 Task: Sort the properties by price/sq.ft in ascending order.
Action: Mouse moved to (866, 264)
Screenshot: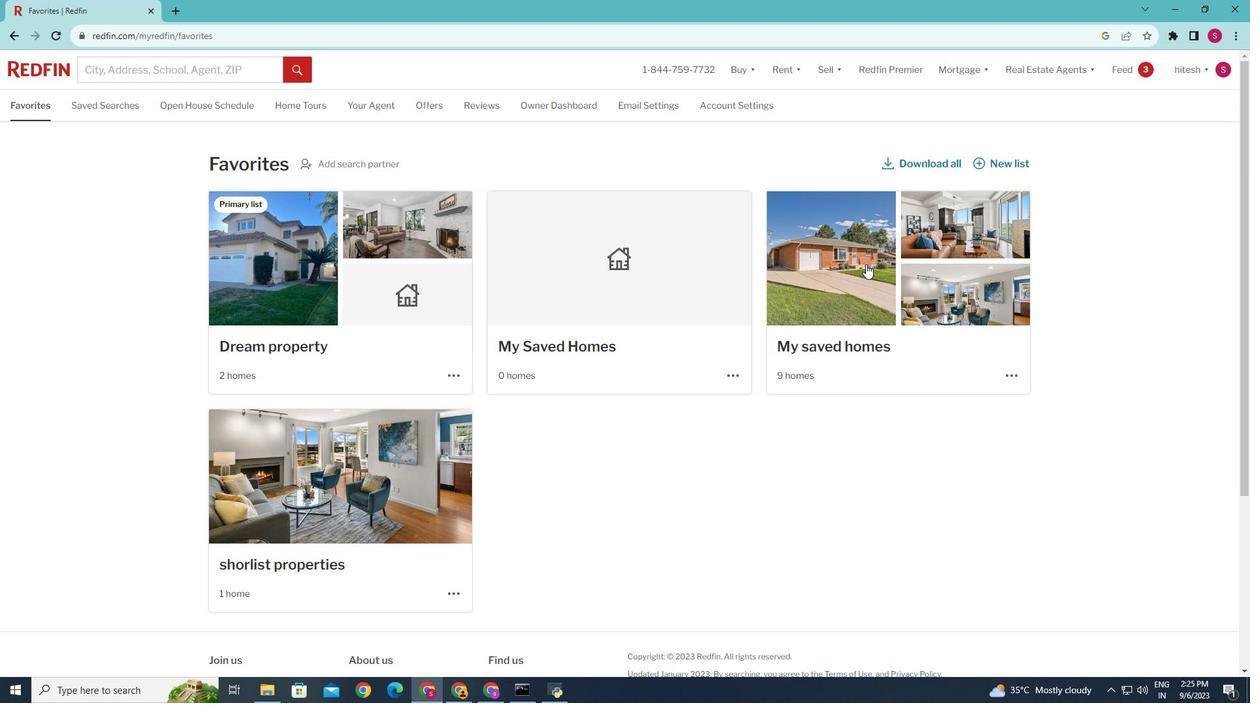 
Action: Mouse pressed left at (866, 264)
Screenshot: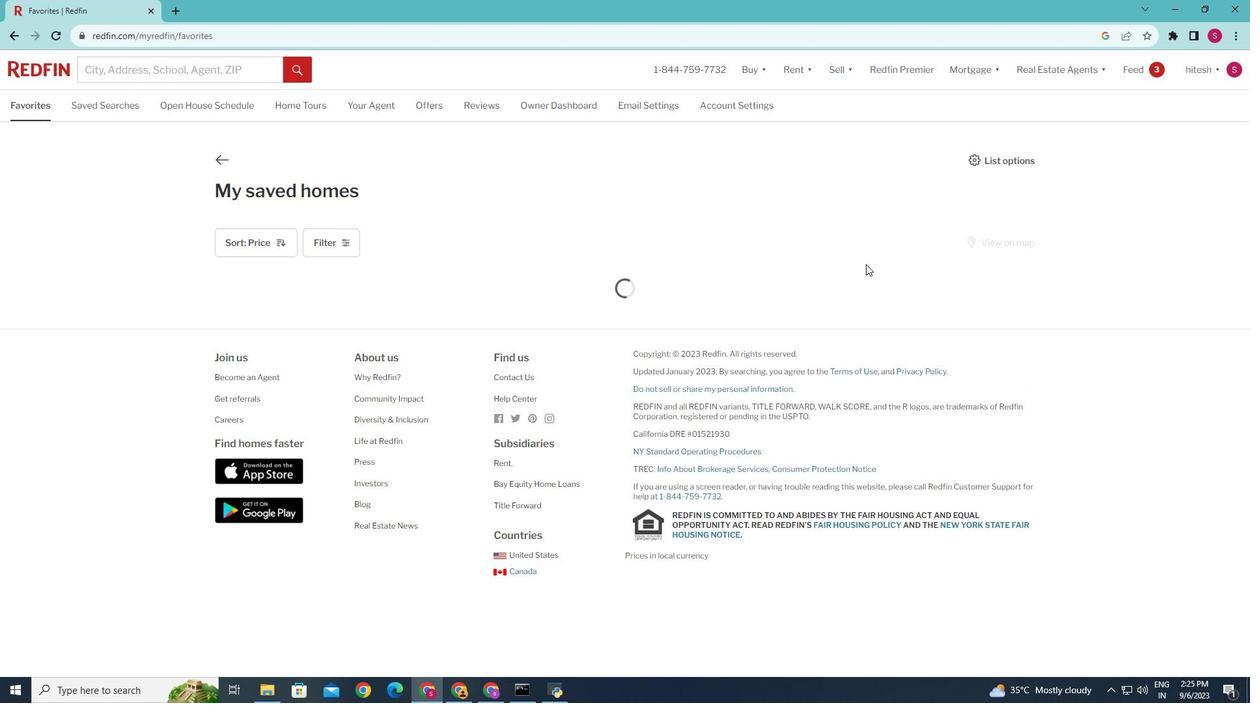 
Action: Mouse moved to (270, 239)
Screenshot: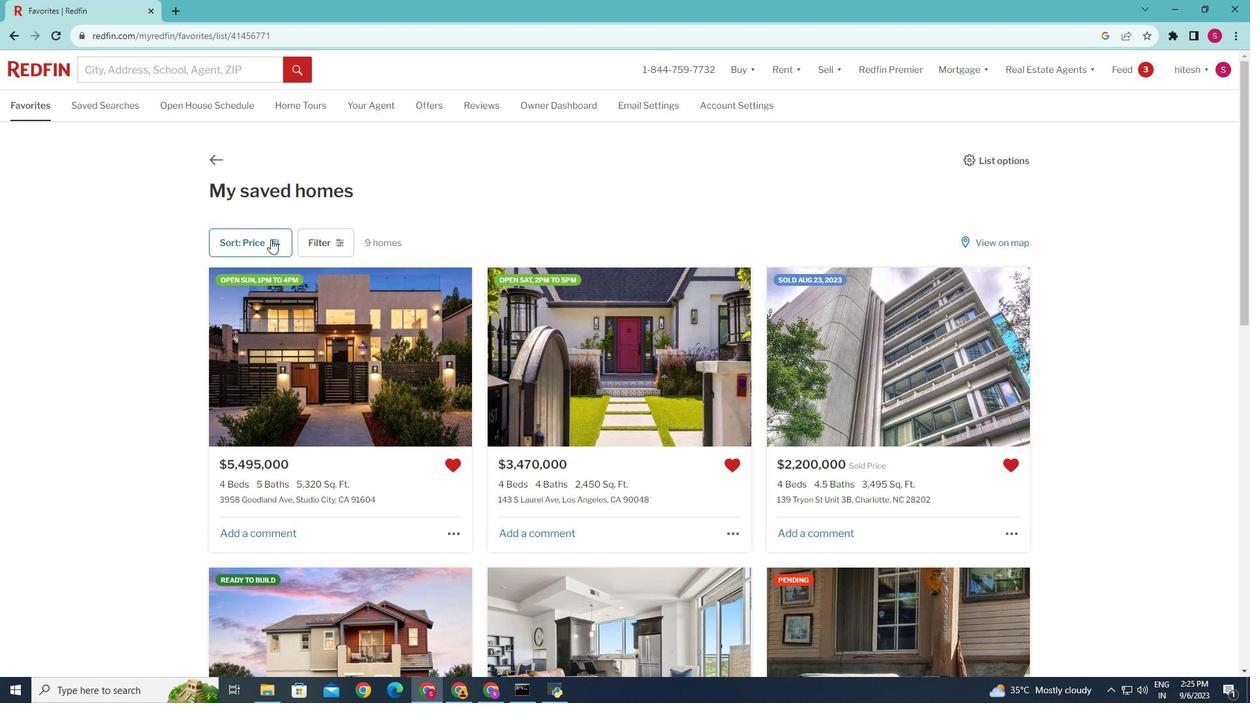 
Action: Mouse pressed left at (270, 239)
Screenshot: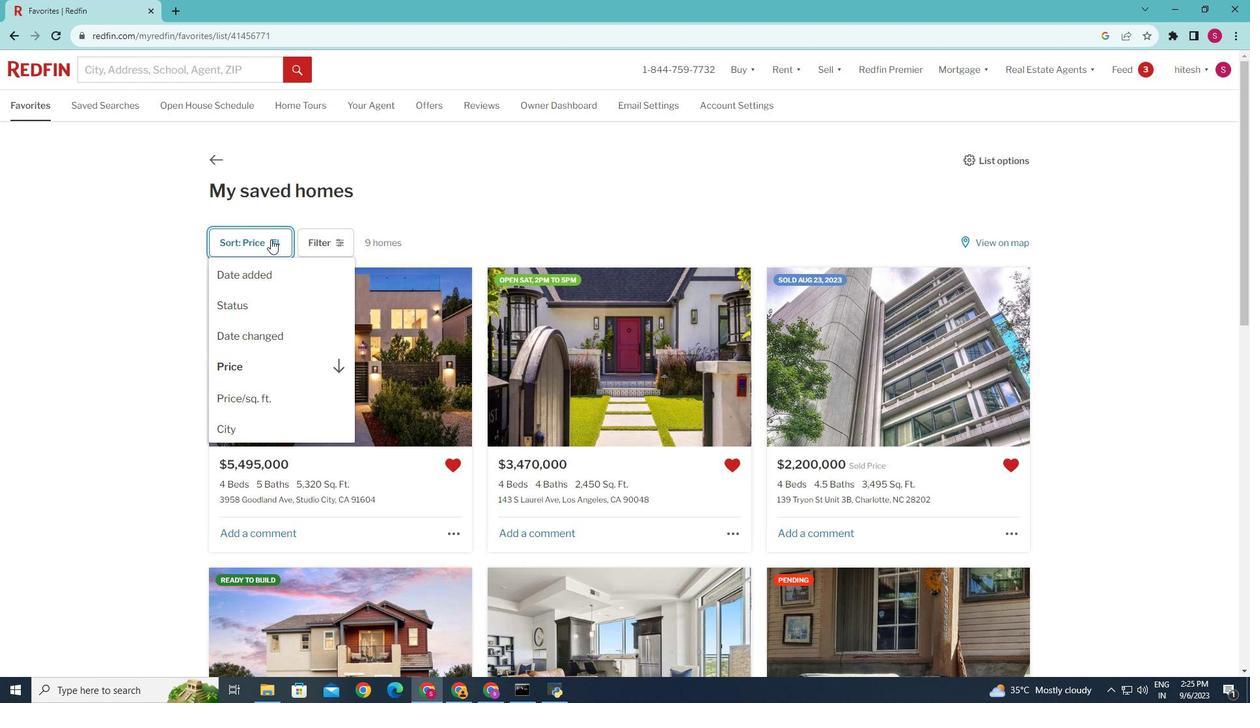 
Action: Mouse moved to (251, 402)
Screenshot: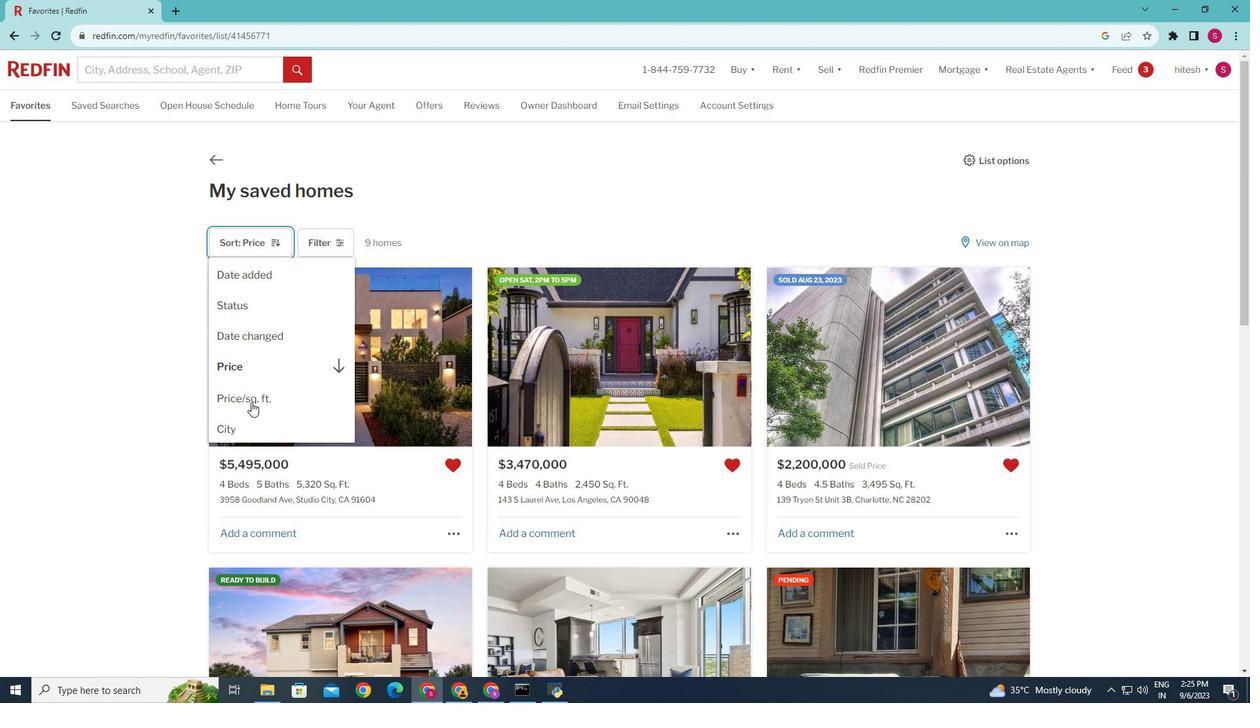 
Action: Mouse pressed left at (251, 402)
Screenshot: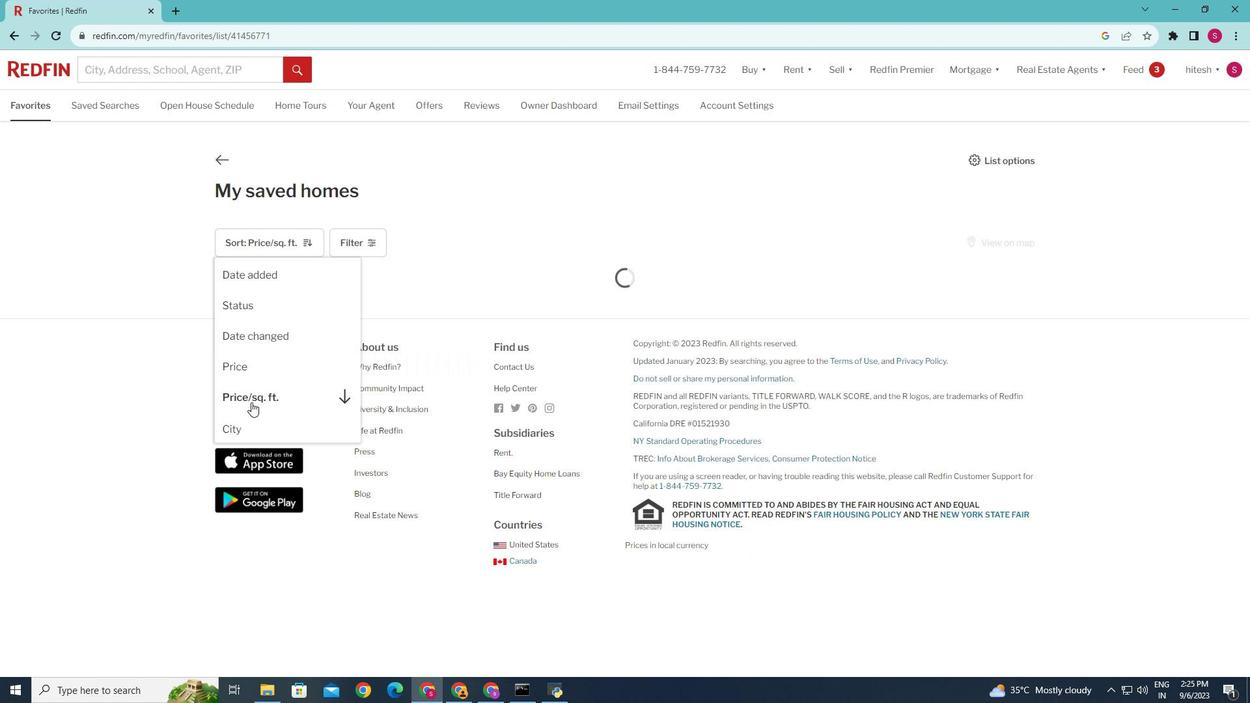 
Action: Mouse moved to (270, 394)
Screenshot: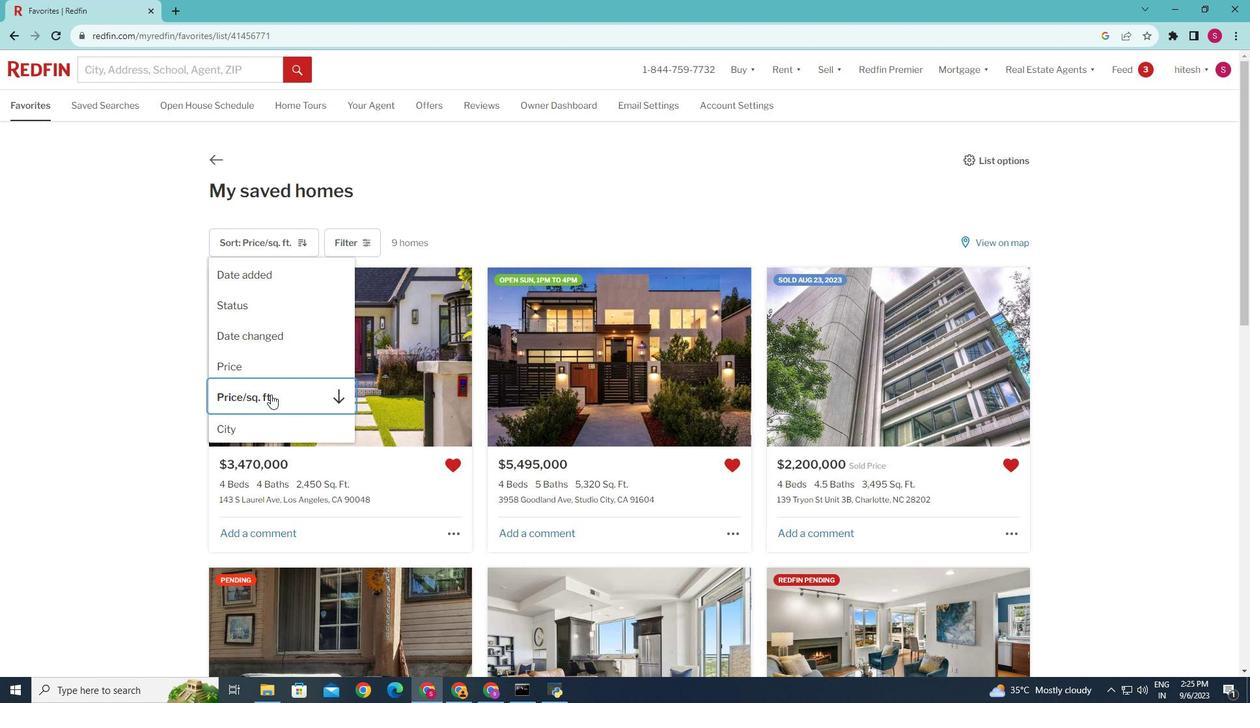 
Action: Mouse pressed left at (270, 394)
Screenshot: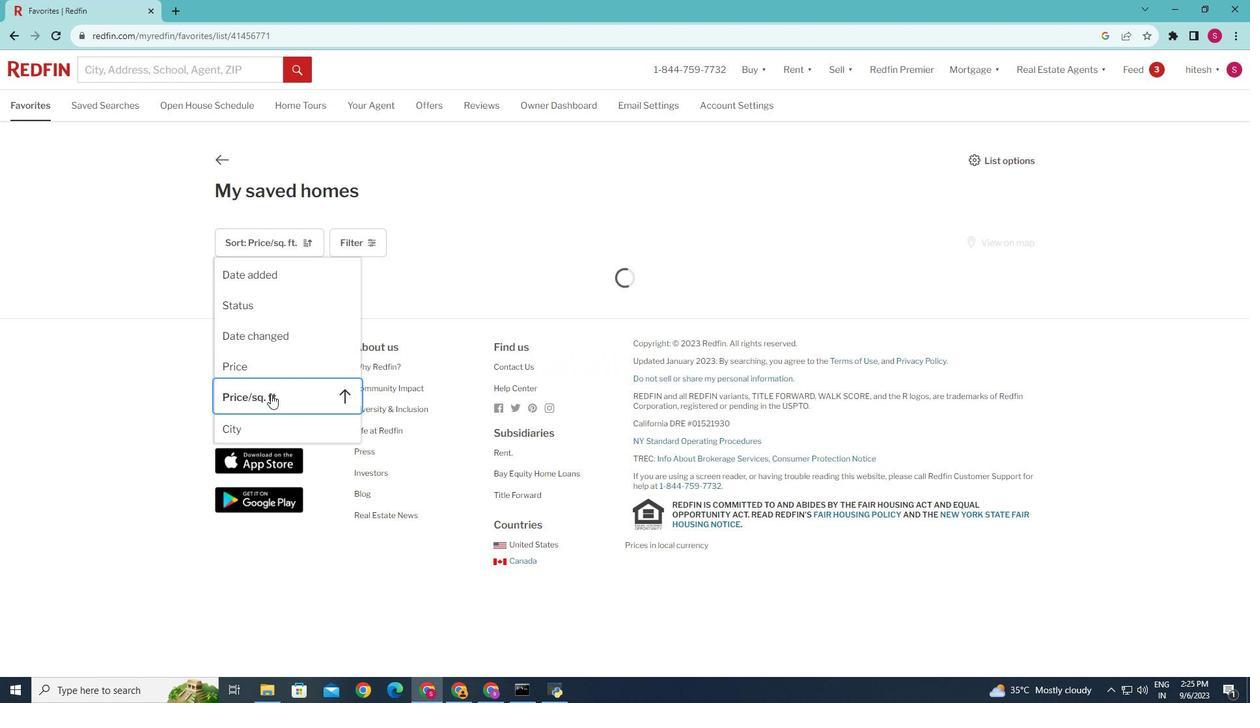 
Action: Mouse moved to (590, 460)
Screenshot: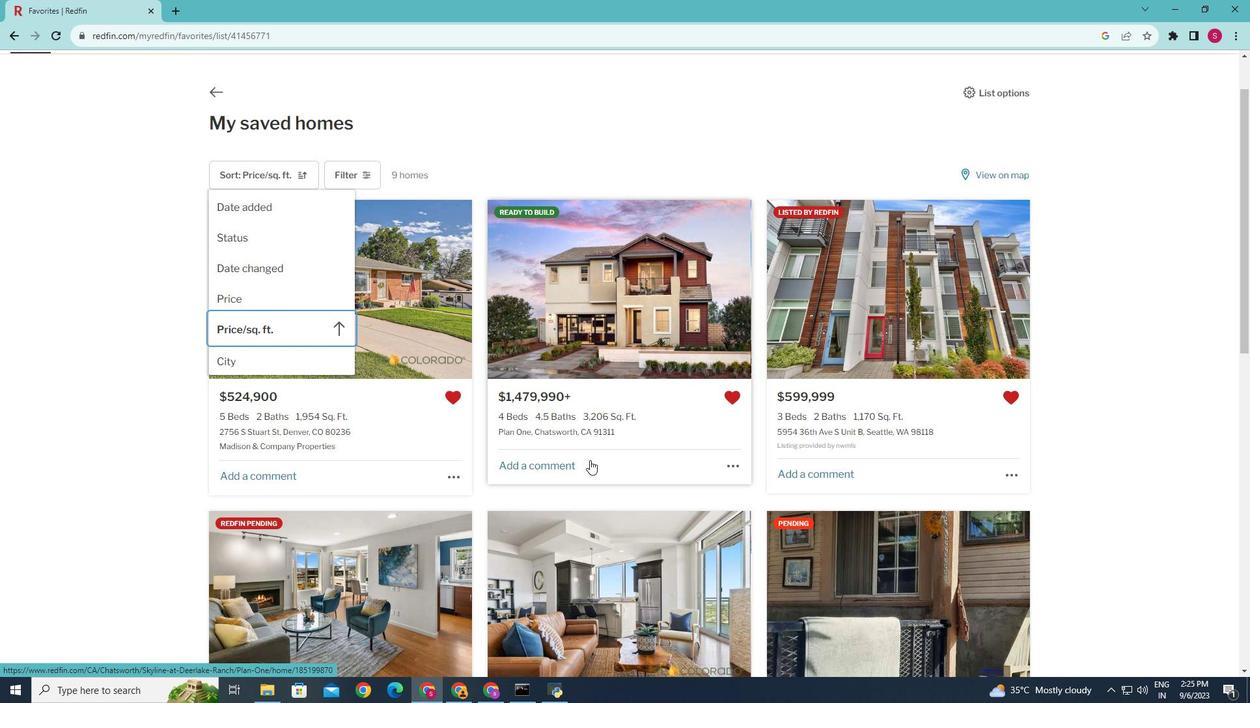 
Action: Mouse scrolled (590, 459) with delta (0, 0)
Screenshot: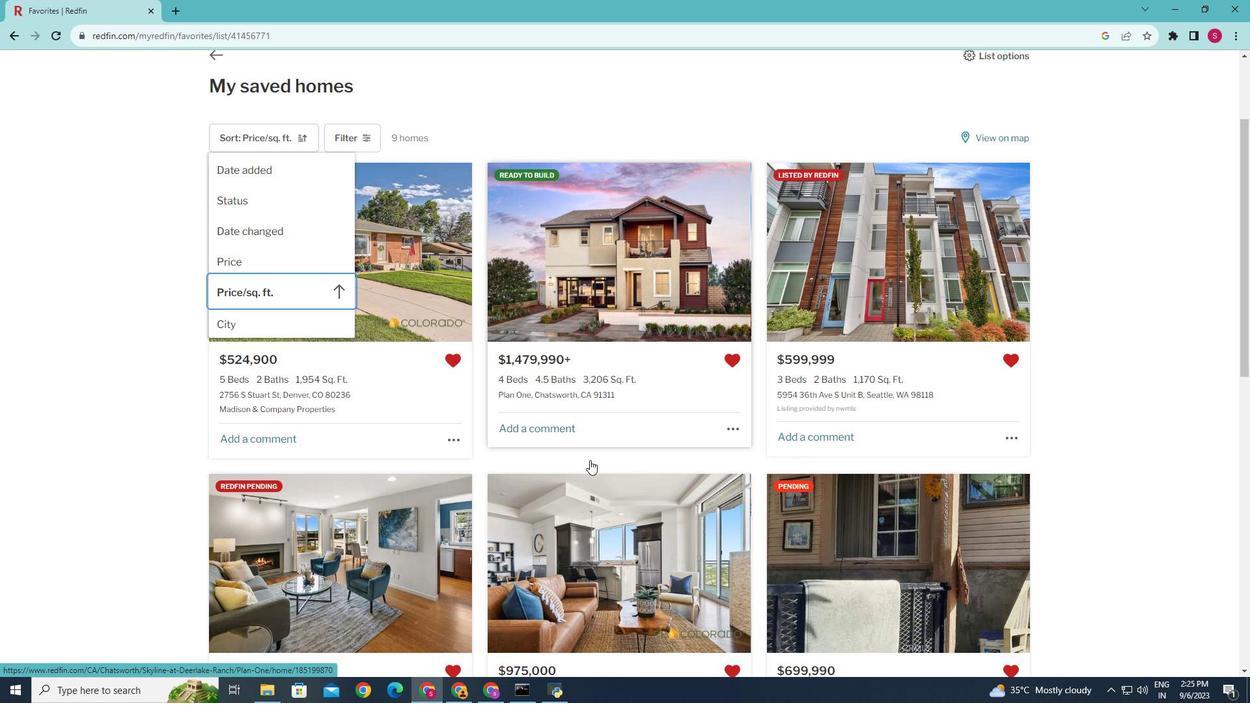 
Action: Mouse scrolled (590, 459) with delta (0, 0)
Screenshot: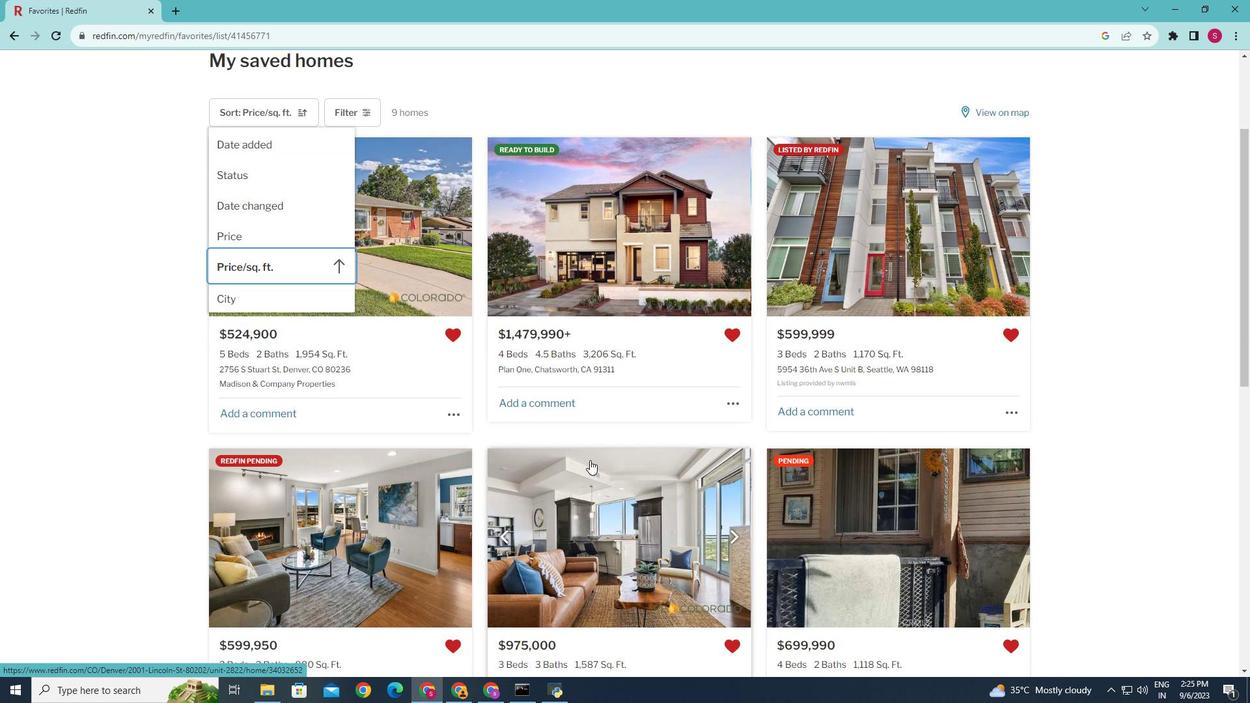 
Action: Mouse scrolled (590, 459) with delta (0, 0)
Screenshot: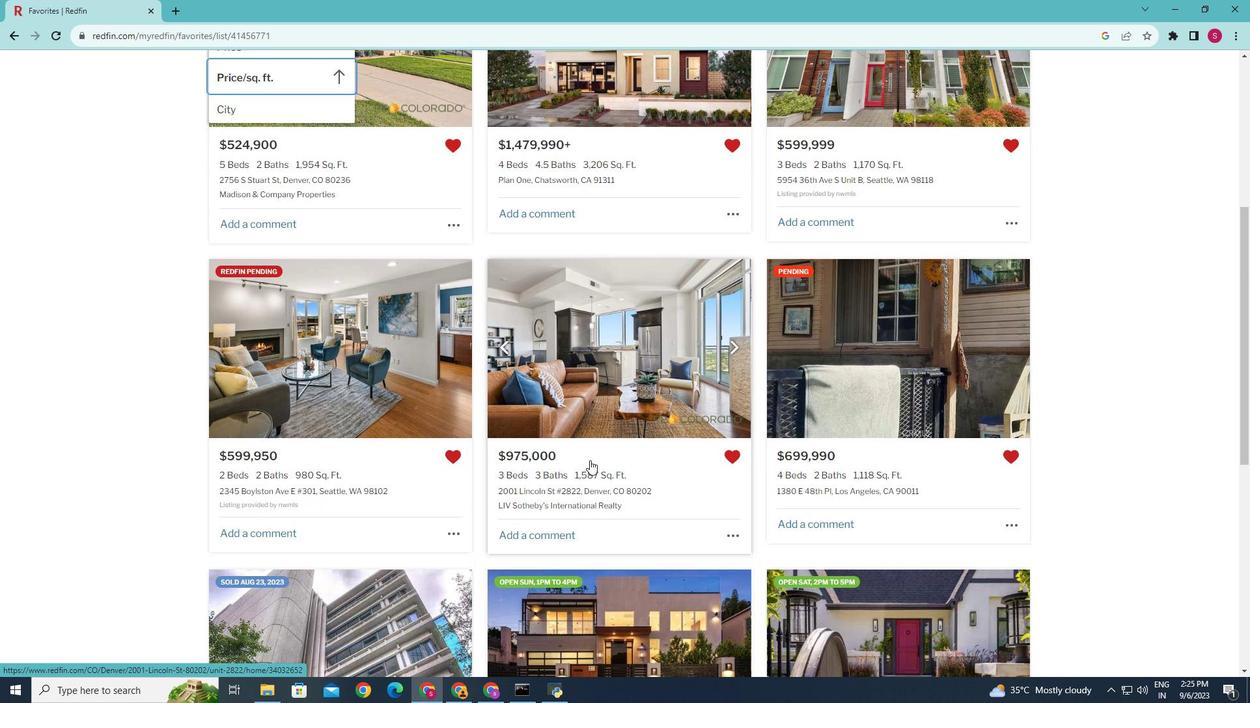 
Action: Mouse scrolled (590, 459) with delta (0, 0)
Screenshot: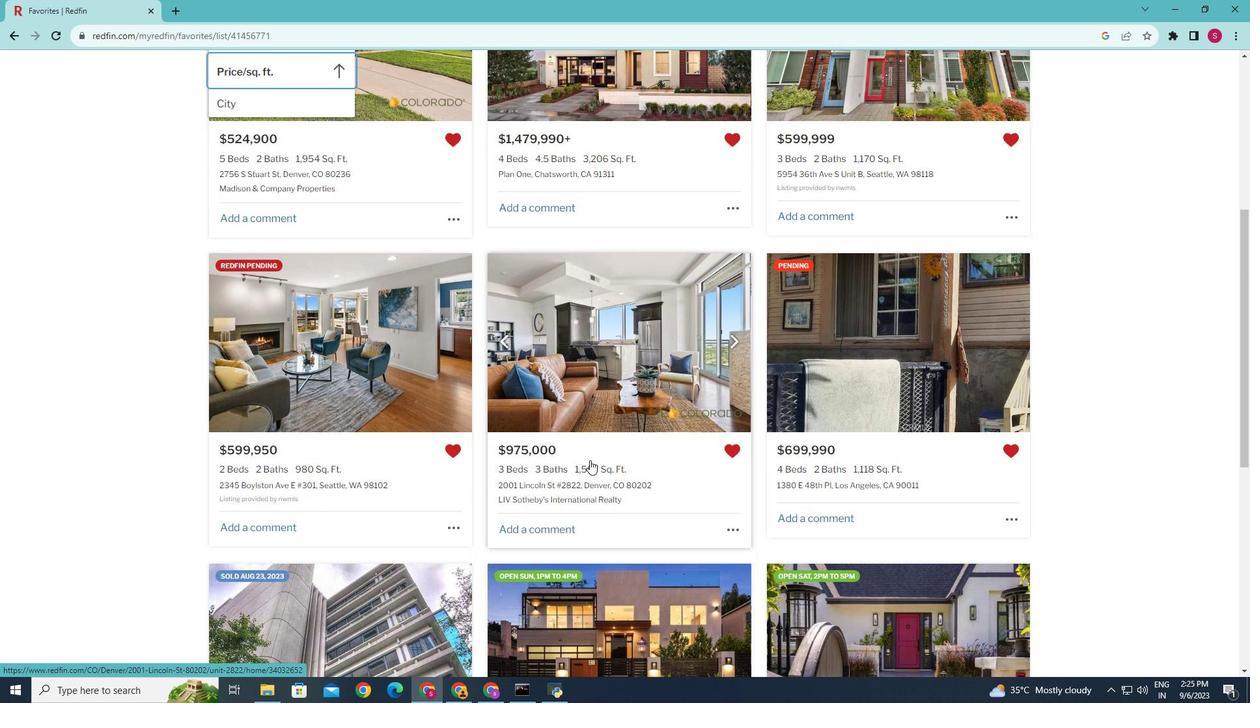 
Action: Mouse scrolled (590, 459) with delta (0, 0)
Screenshot: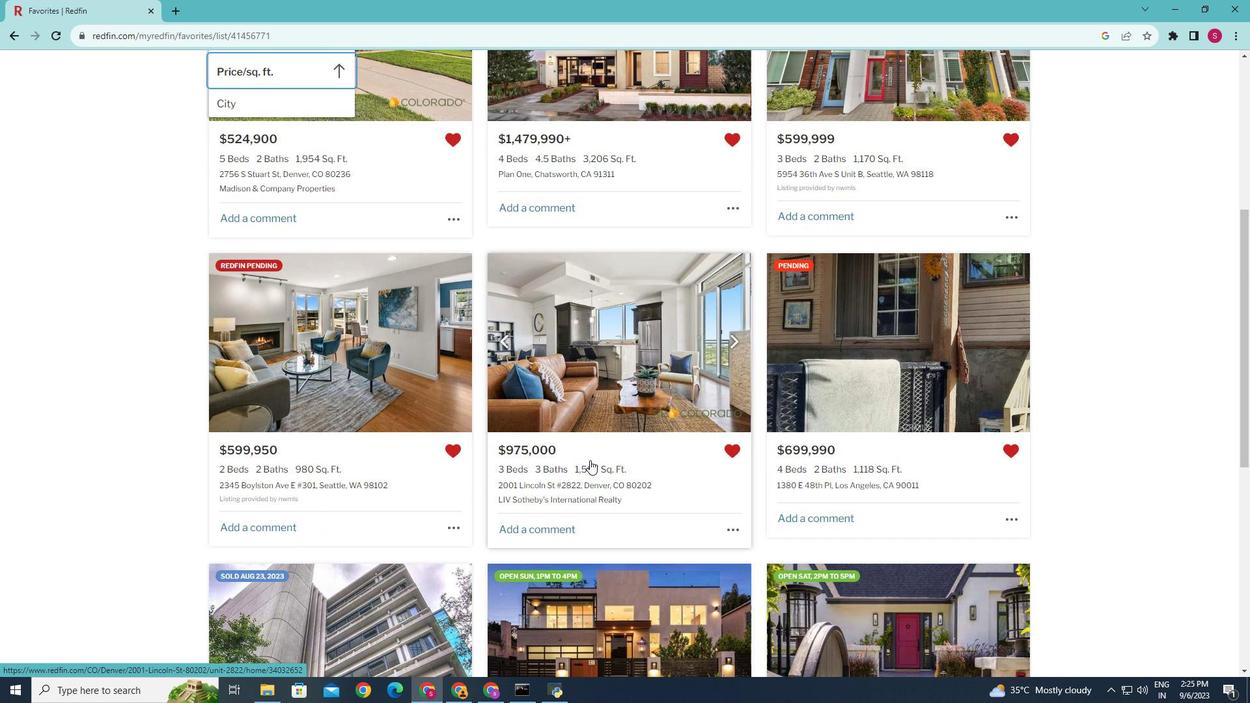 
